 Task: Create in the project ZeroG and in the Backlog issue 'HR management system for a company with advanced employee onboarding and performance tracking features' a child issue 'Chatbot conversation user engagement analysis and reporting', and assign it to team member softage.2@softage.net.
Action: Mouse moved to (187, 53)
Screenshot: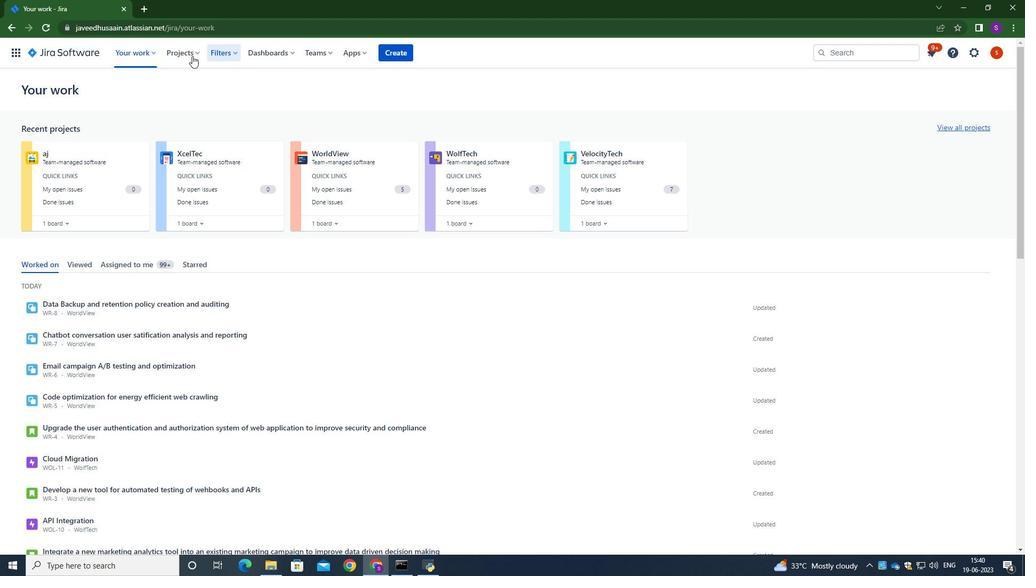 
Action: Mouse pressed left at (187, 53)
Screenshot: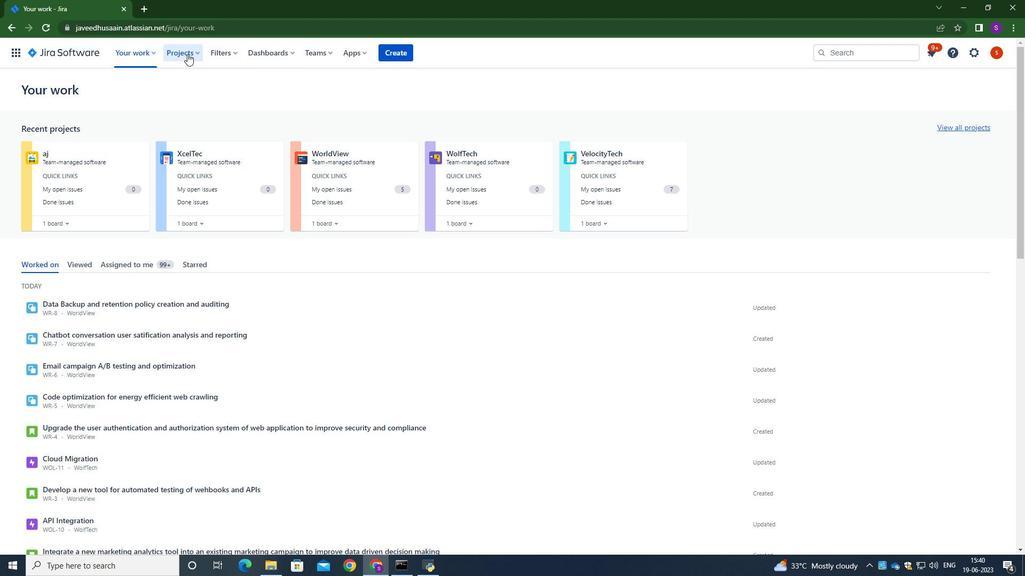 
Action: Mouse moved to (224, 161)
Screenshot: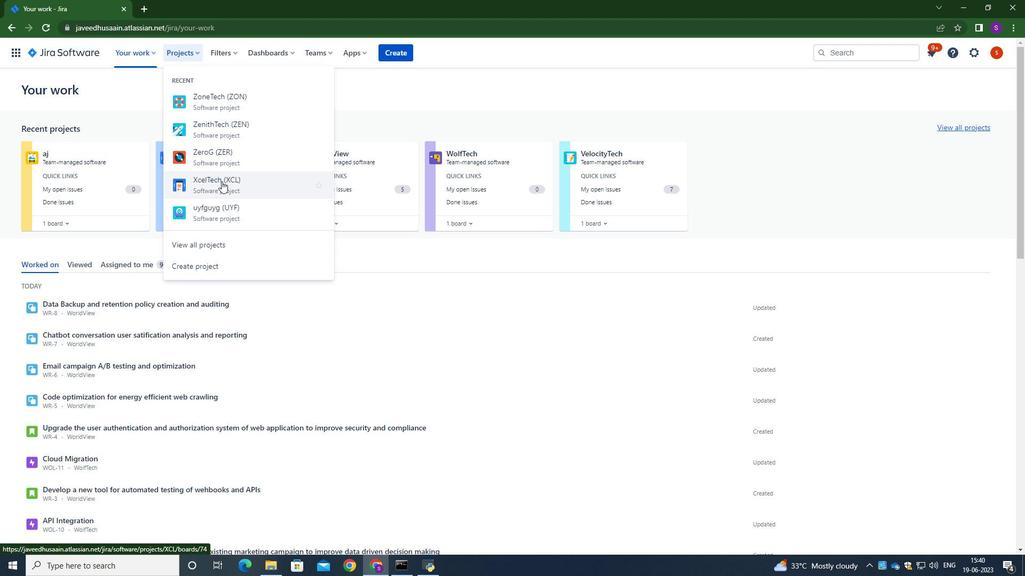 
Action: Mouse pressed left at (224, 161)
Screenshot: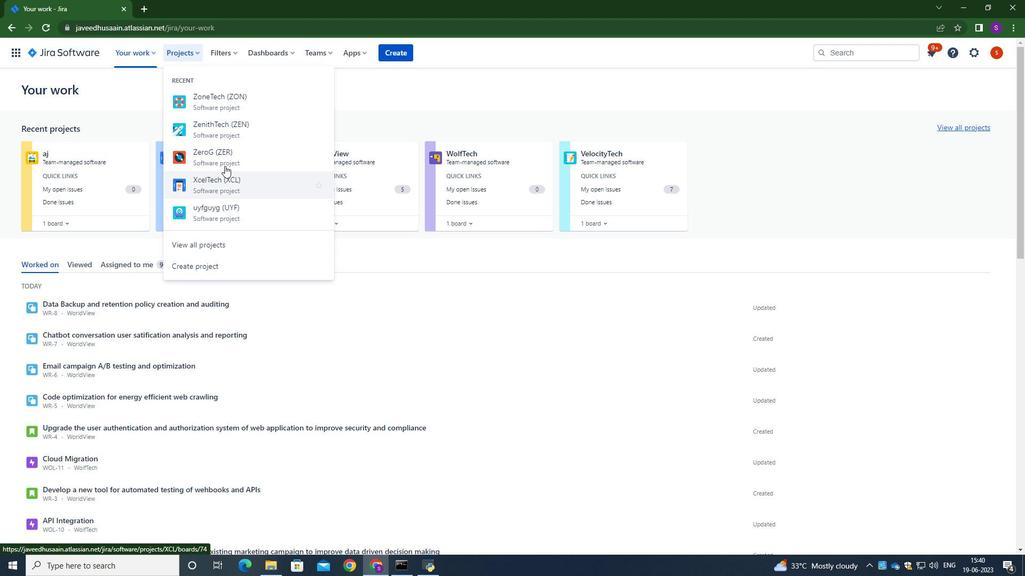 
Action: Mouse moved to (89, 163)
Screenshot: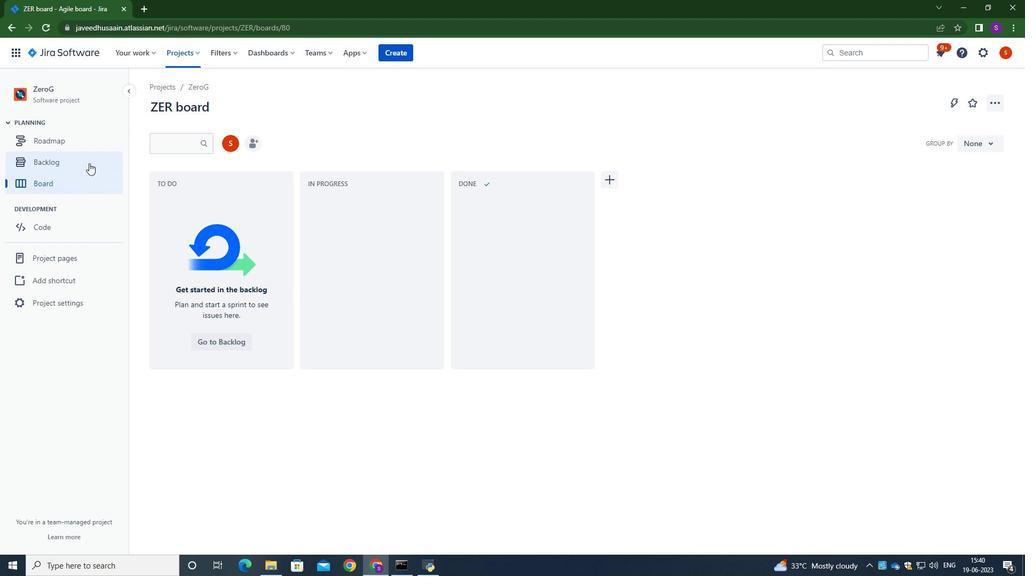 
Action: Mouse pressed left at (89, 163)
Screenshot: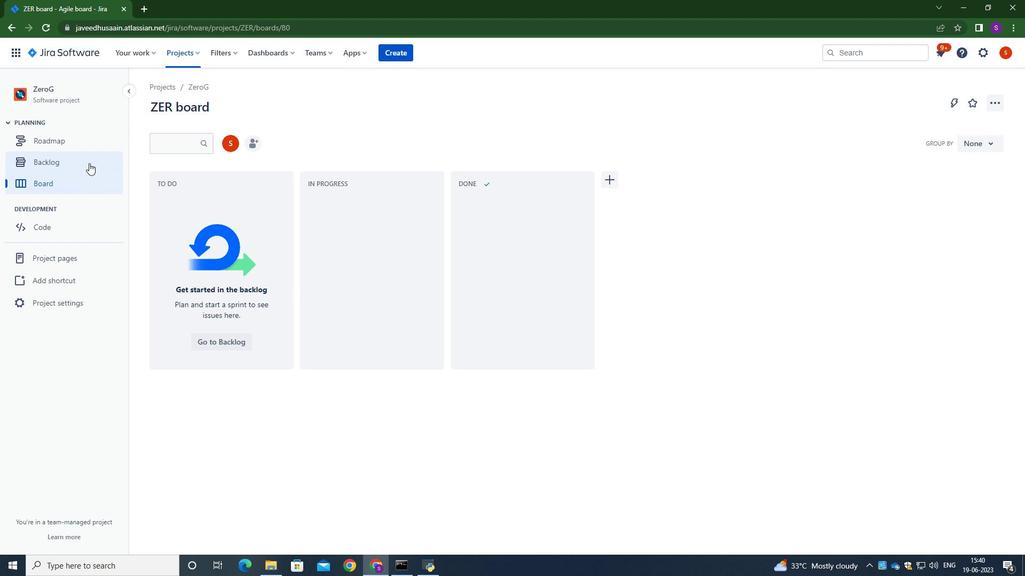 
Action: Mouse moved to (366, 227)
Screenshot: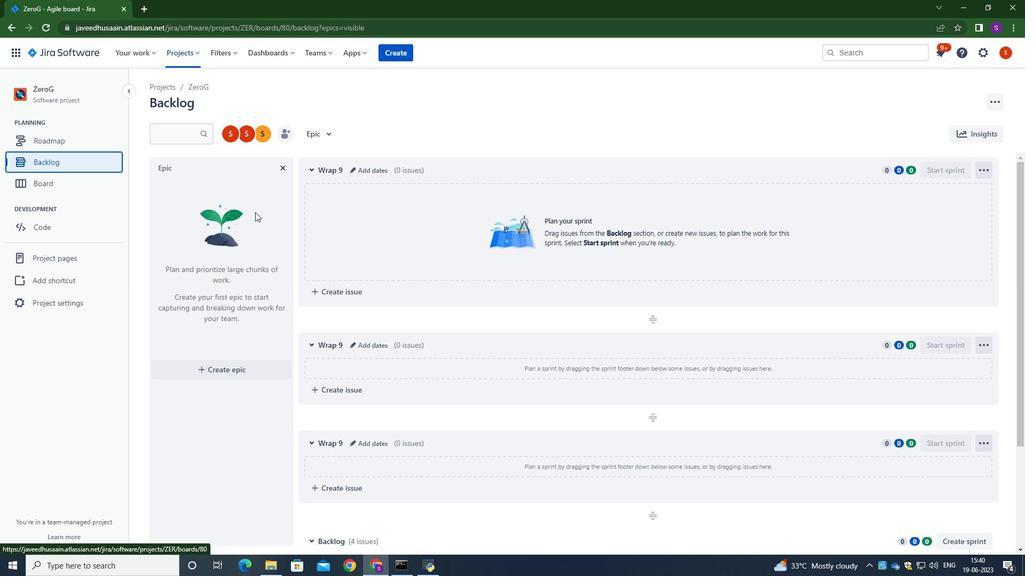 
Action: Mouse scrolled (366, 227) with delta (0, 0)
Screenshot: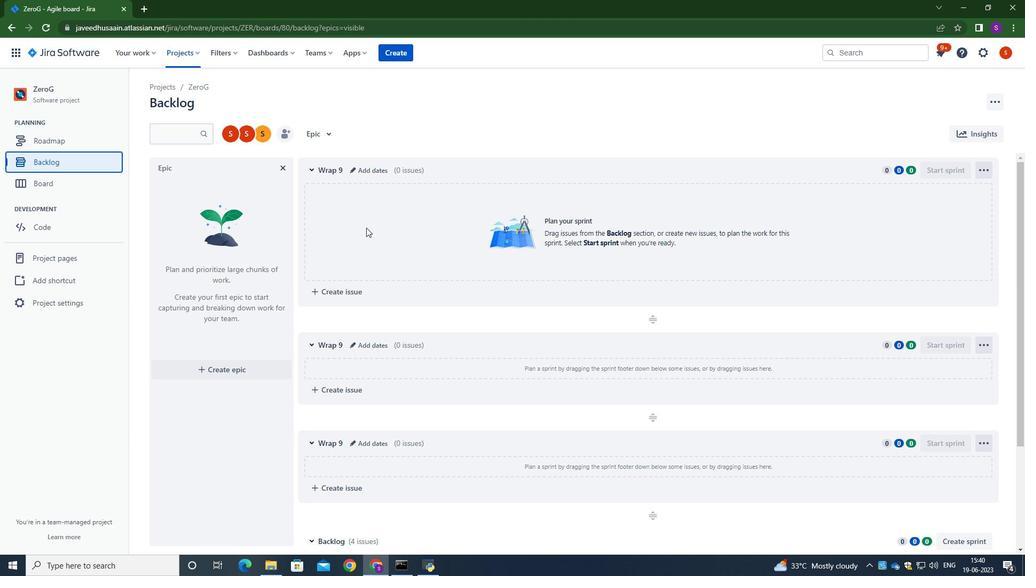 
Action: Mouse scrolled (366, 227) with delta (0, 0)
Screenshot: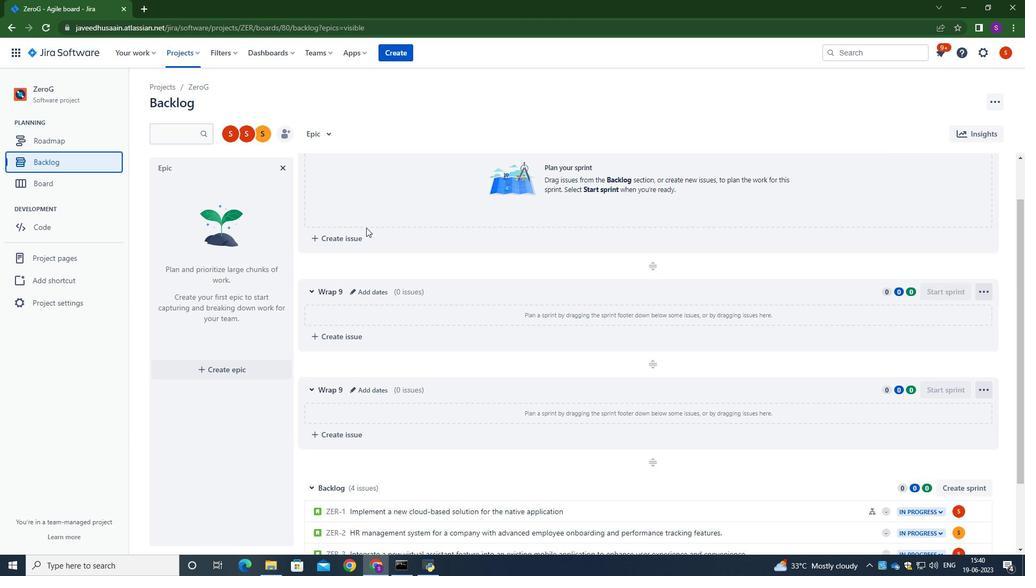 
Action: Mouse scrolled (366, 227) with delta (0, 0)
Screenshot: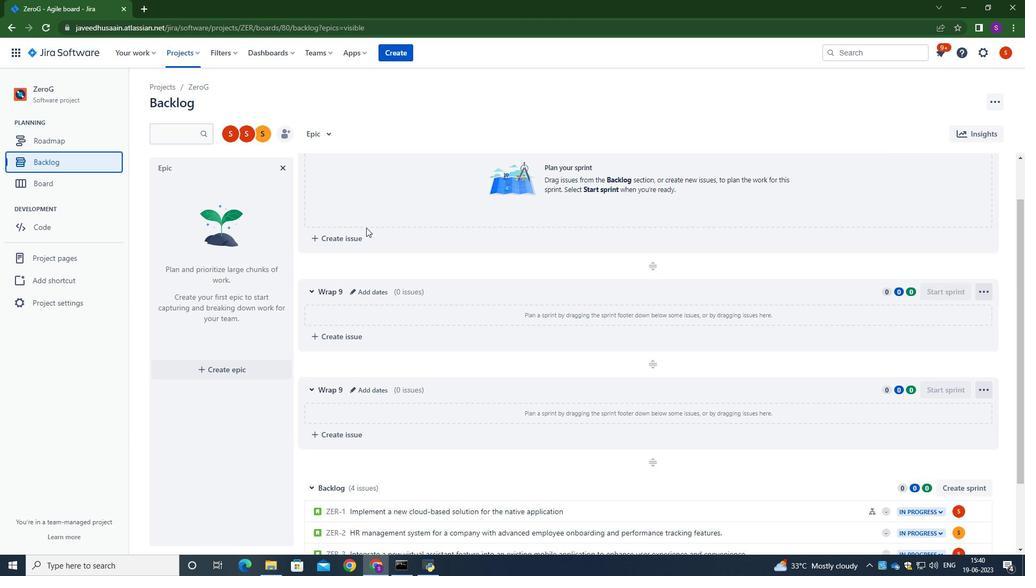 
Action: Mouse moved to (366, 237)
Screenshot: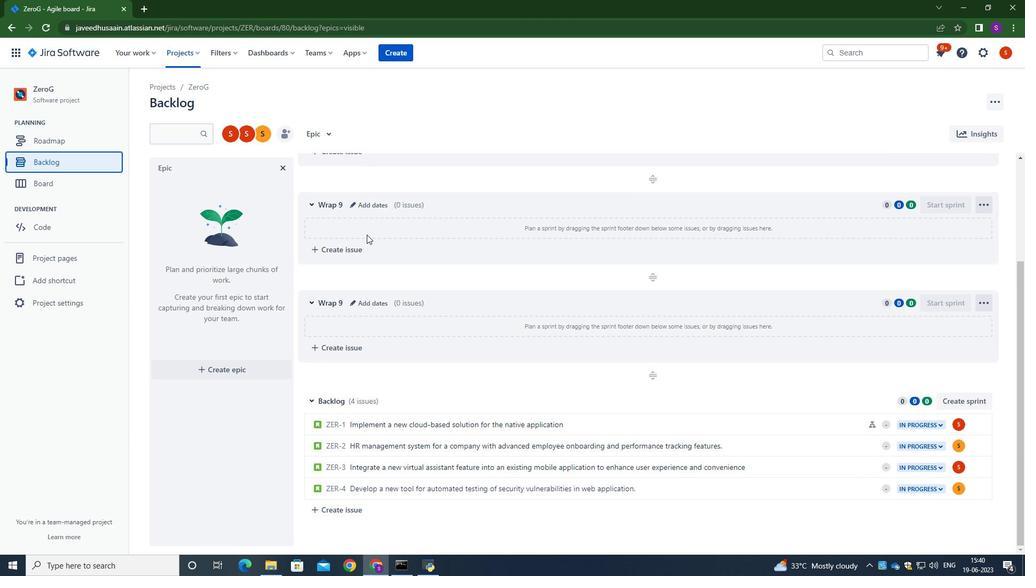 
Action: Mouse scrolled (366, 238) with delta (0, 0)
Screenshot: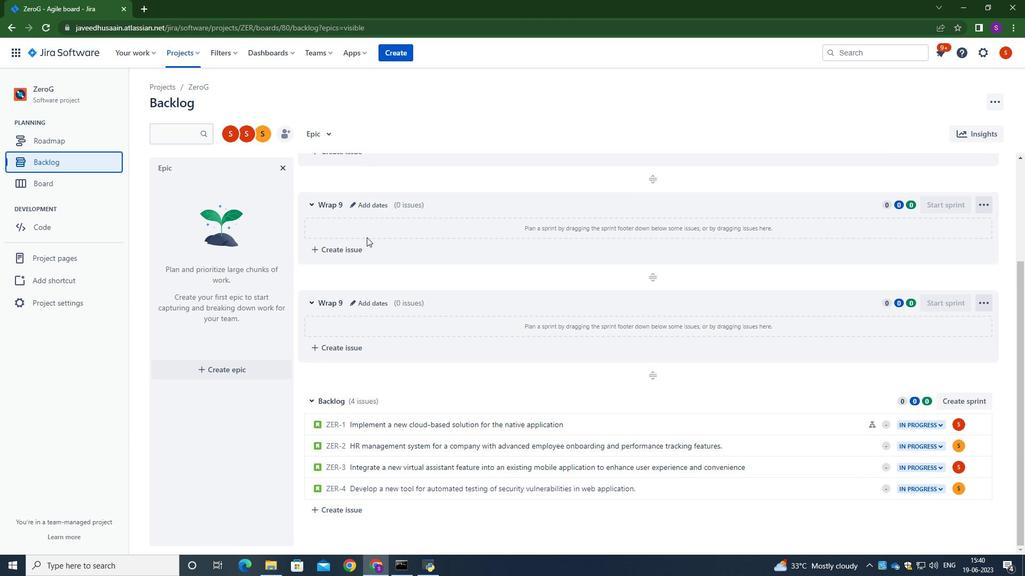 
Action: Mouse scrolled (366, 238) with delta (0, 0)
Screenshot: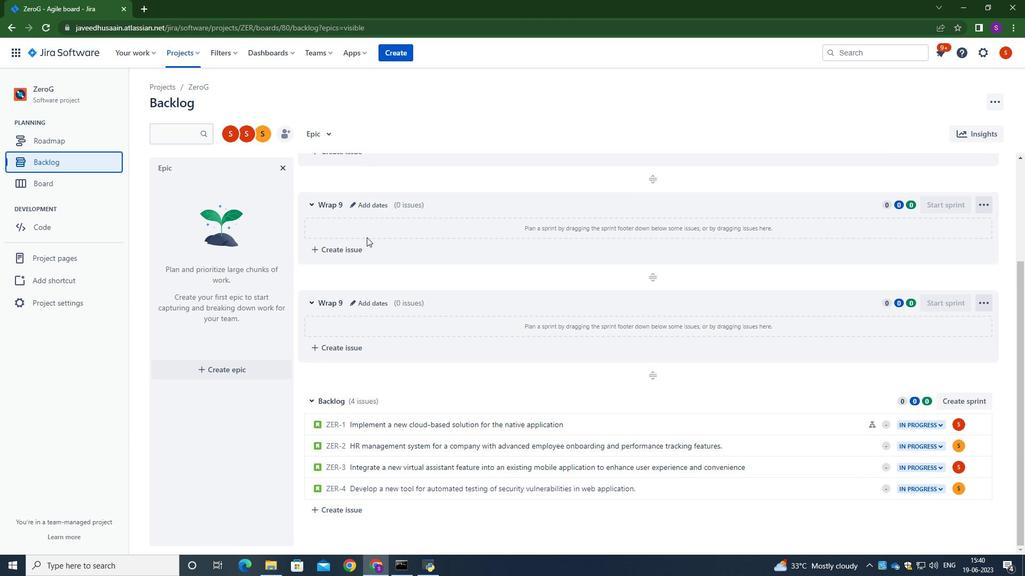 
Action: Mouse scrolled (366, 238) with delta (0, 0)
Screenshot: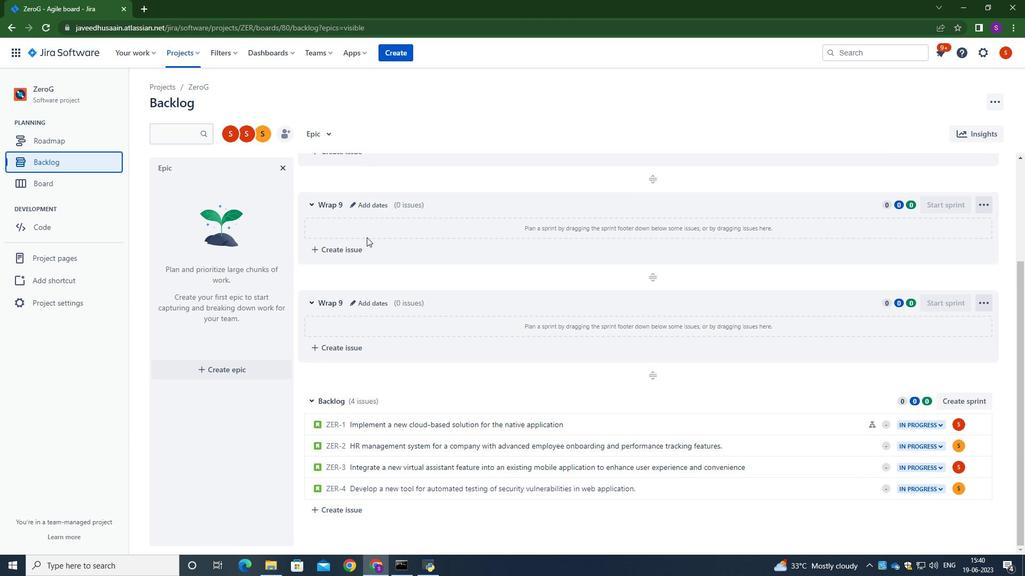 
Action: Mouse moved to (366, 238)
Screenshot: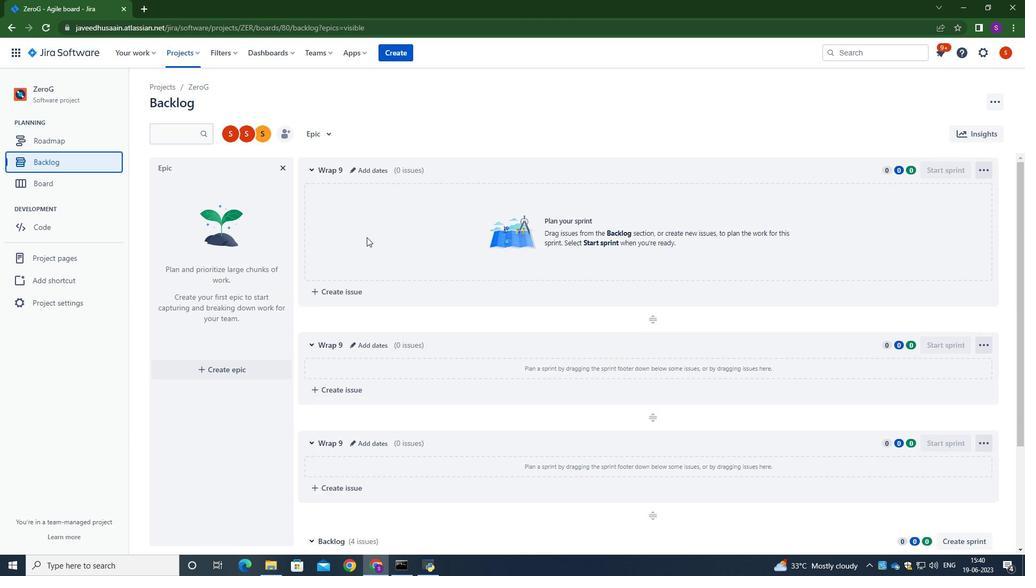 
Action: Mouse scrolled (366, 237) with delta (0, 0)
Screenshot: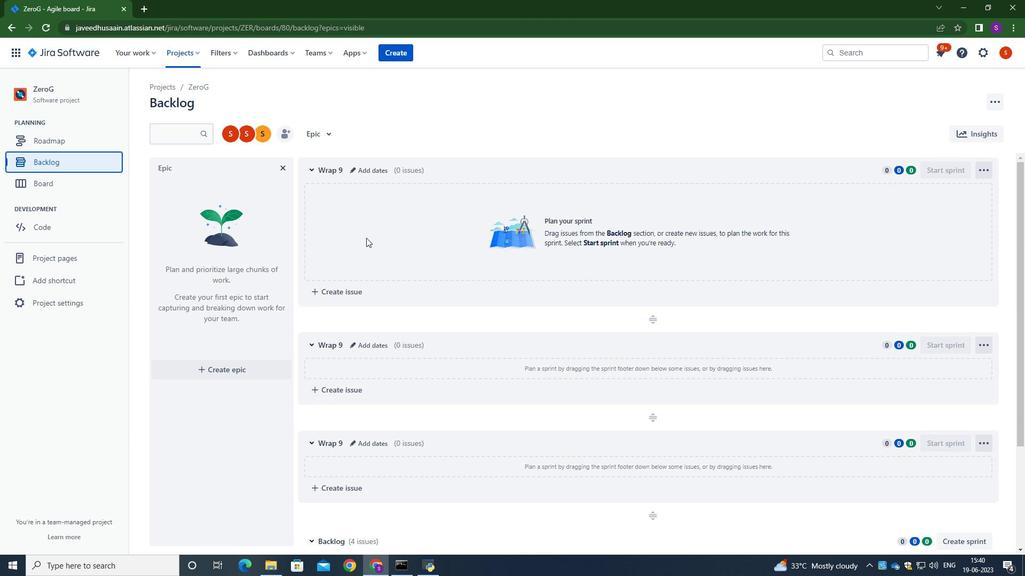 
Action: Mouse moved to (366, 238)
Screenshot: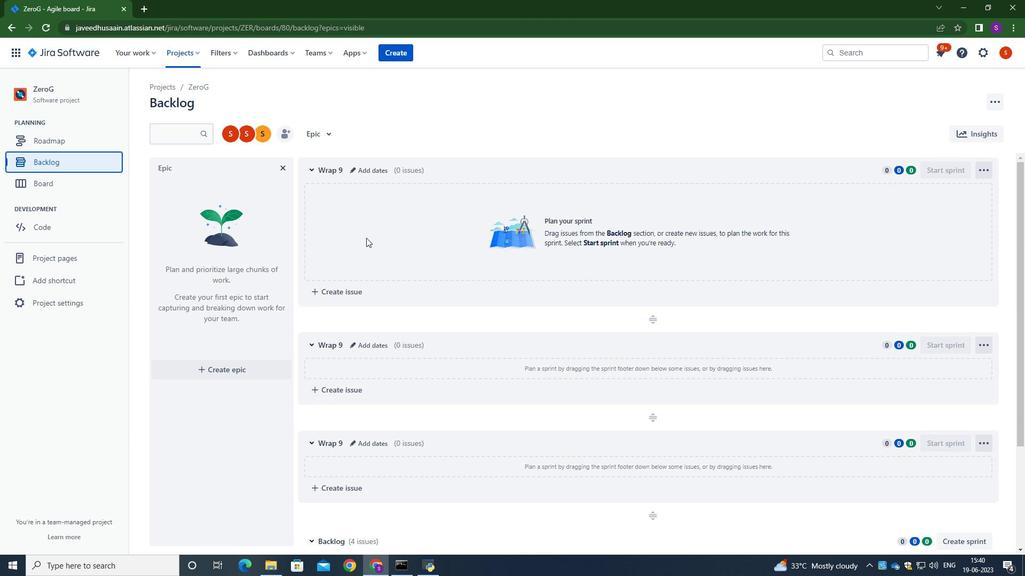 
Action: Mouse scrolled (366, 237) with delta (0, 0)
Screenshot: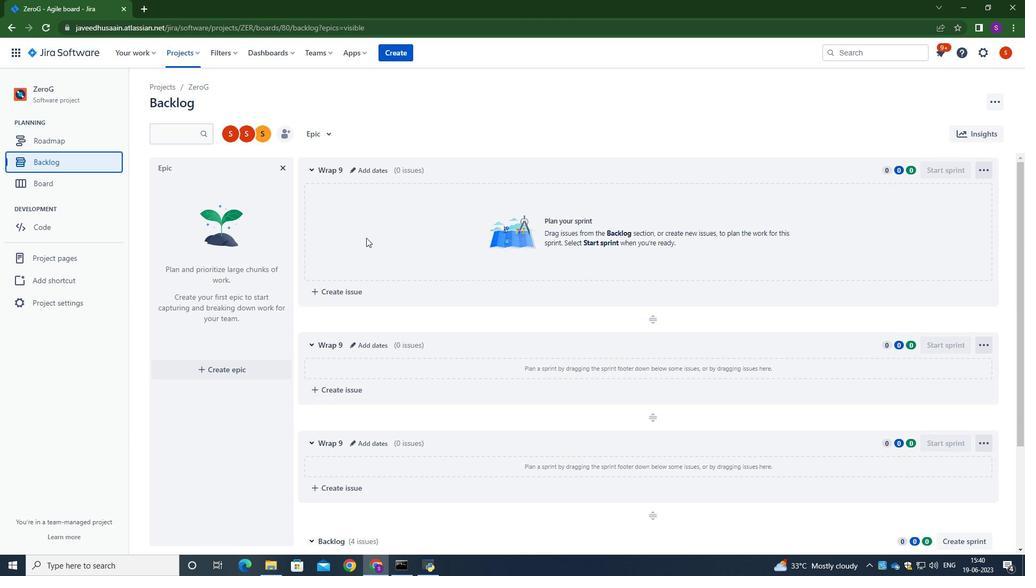 
Action: Mouse scrolled (366, 237) with delta (0, 0)
Screenshot: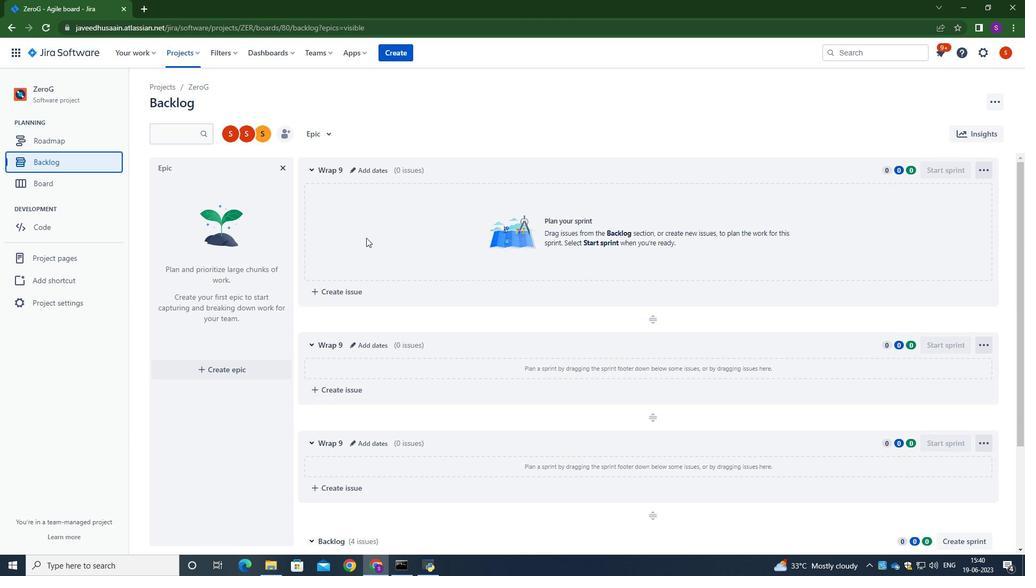 
Action: Mouse scrolled (366, 237) with delta (0, 0)
Screenshot: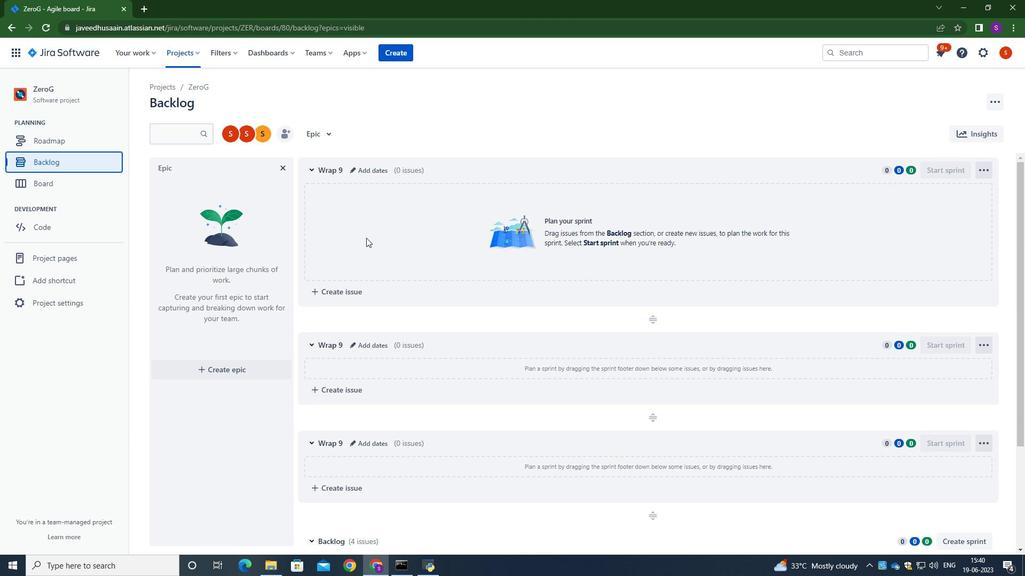 
Action: Mouse moved to (365, 238)
Screenshot: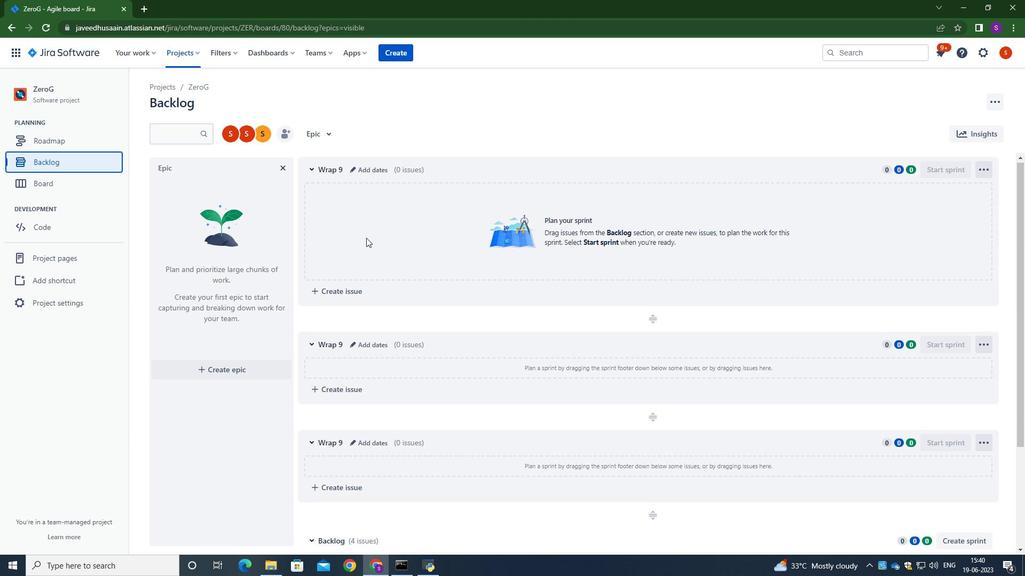 
Action: Mouse scrolled (365, 238) with delta (0, 0)
Screenshot: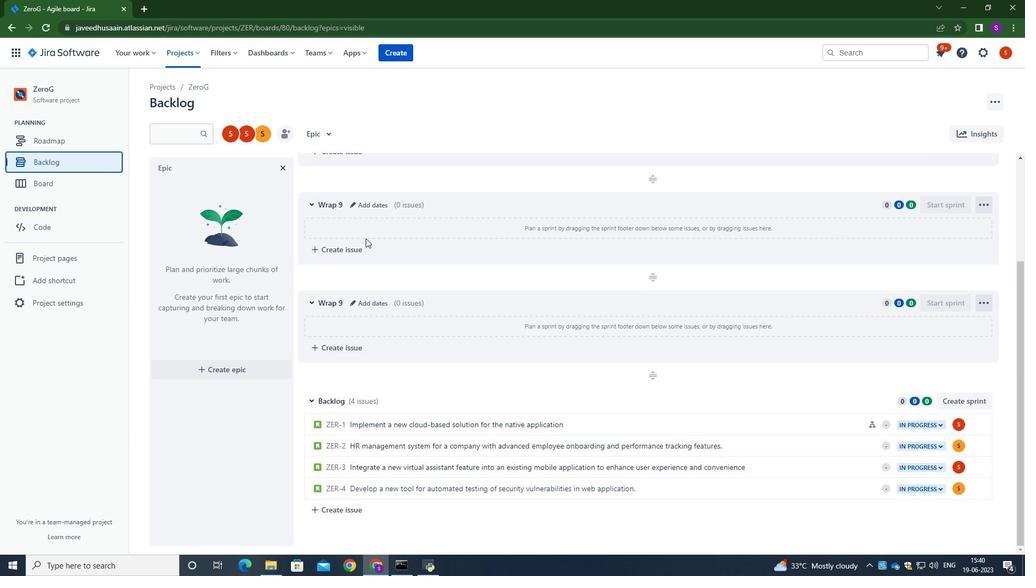 
Action: Mouse scrolled (365, 238) with delta (0, 0)
Screenshot: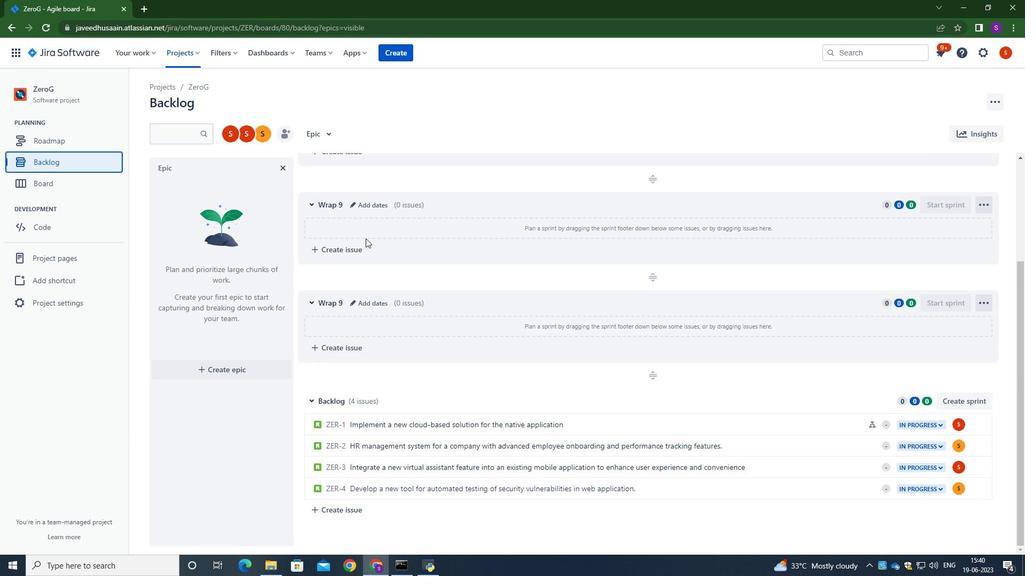
Action: Mouse moved to (374, 446)
Screenshot: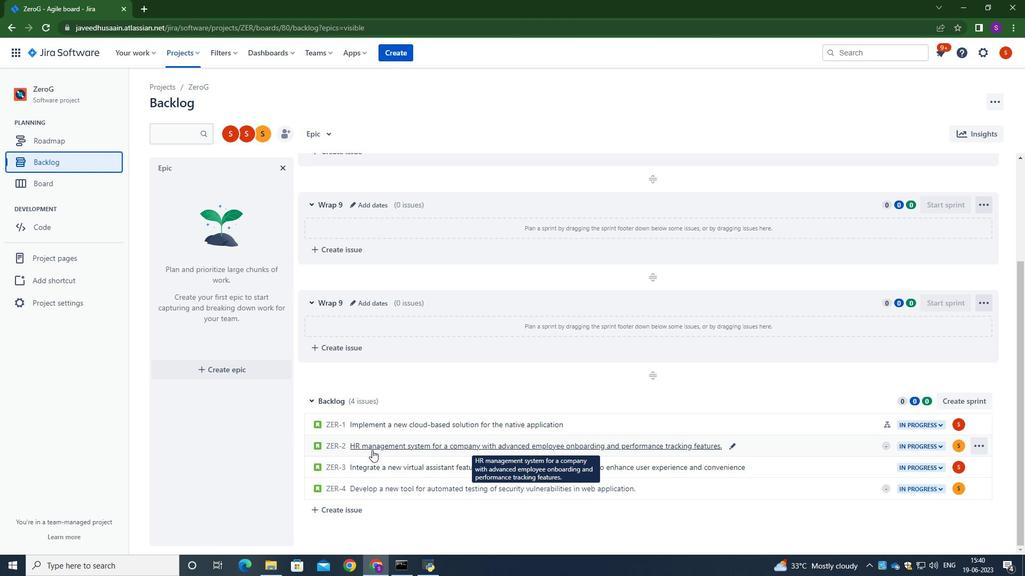 
Action: Mouse pressed left at (374, 446)
Screenshot: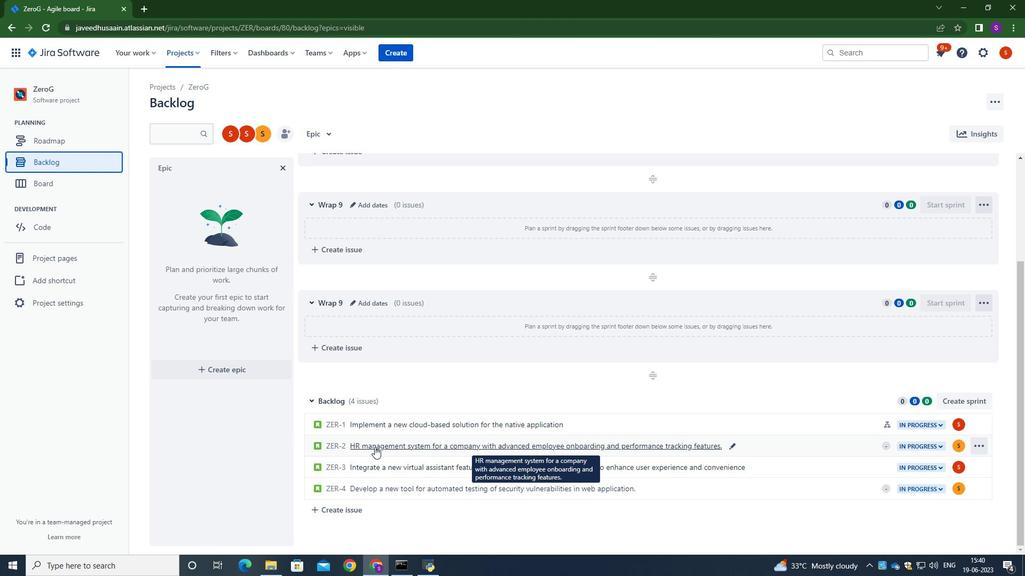
Action: Mouse moved to (835, 252)
Screenshot: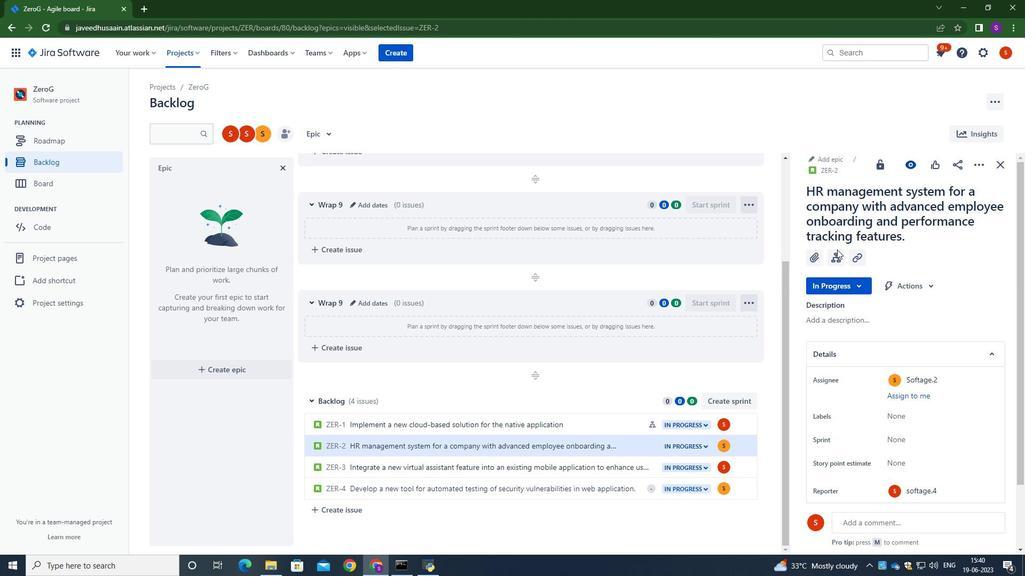 
Action: Mouse pressed left at (835, 252)
Screenshot: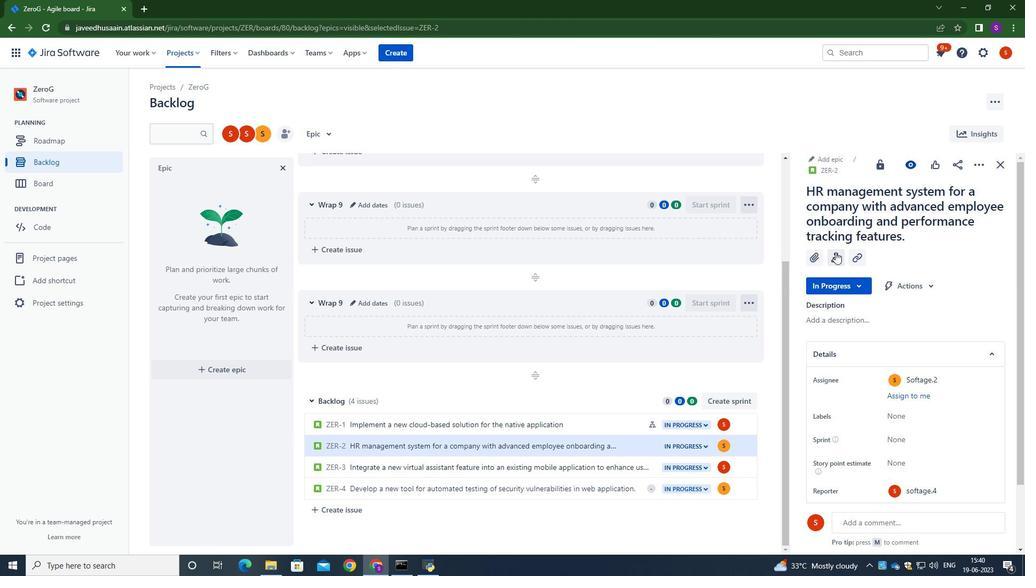 
Action: Mouse moved to (834, 343)
Screenshot: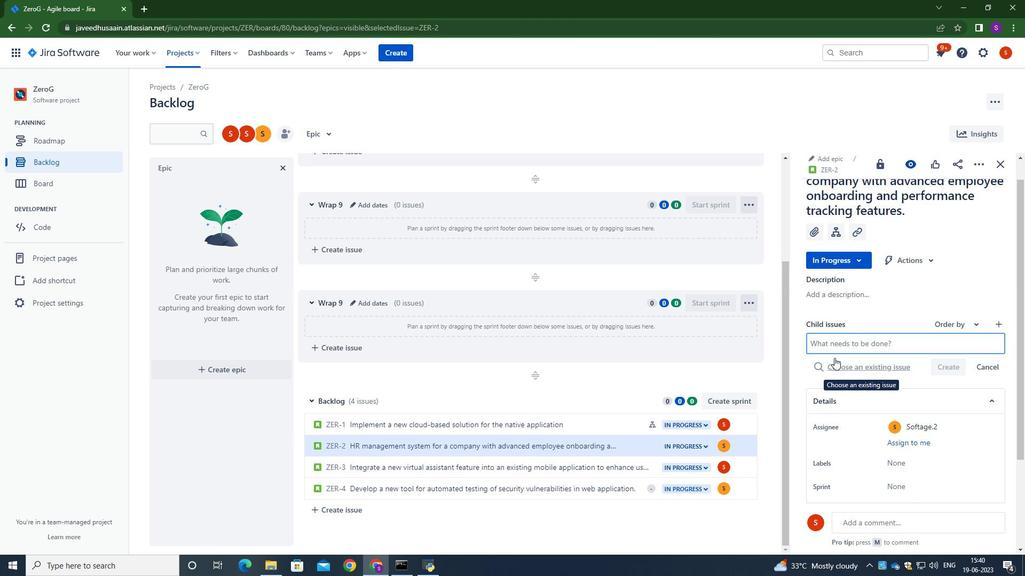 
Action: Mouse pressed left at (834, 343)
Screenshot: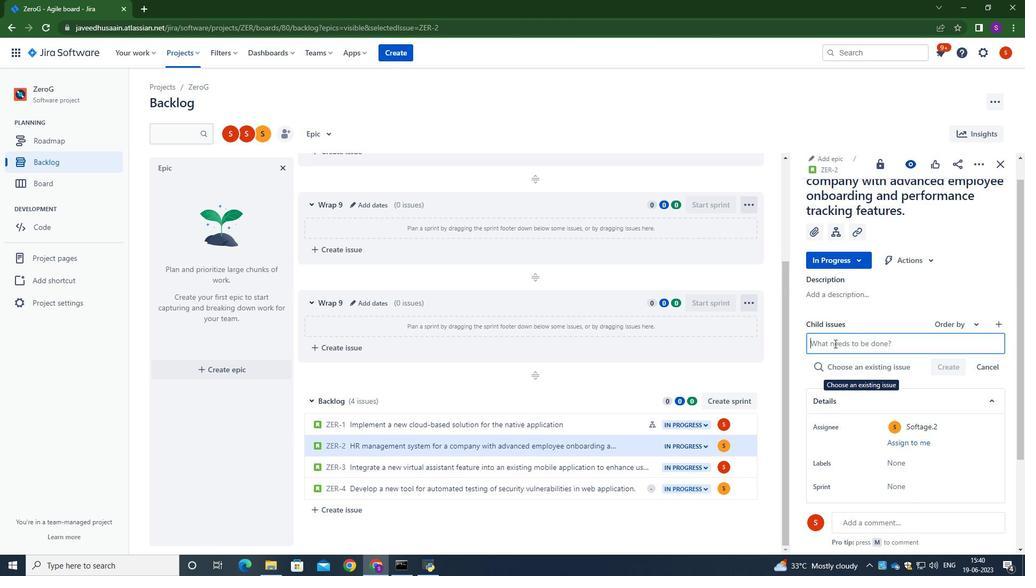 
Action: Mouse moved to (826, 339)
Screenshot: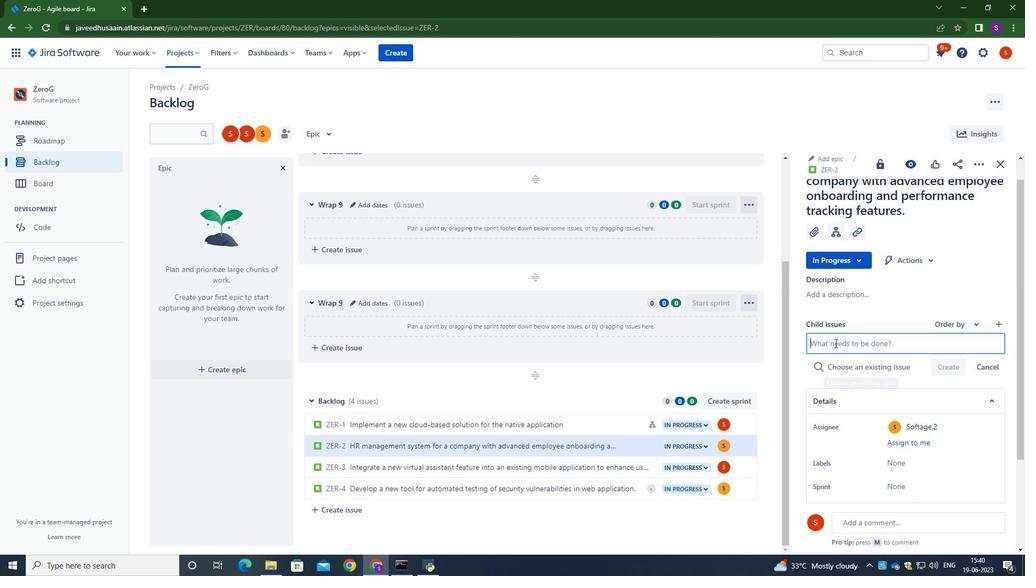 
Action: Key pressed <Key.caps_lock>C<Key.caps_lock>hap<Key.backspace><Key.backspace><Key.backspace><Key.backspace>c<Key.caps_lock>HAP<Key.space><Key.backspace><Key.backspace>TBOT<Key.space>CONVERSATION<Key.space>USER<Key.space>ENGAGEMENT<Key.space>ANALYSIS<Key.space>AND<Key.space>REPOT<Key.backspace>RTING
Screenshot: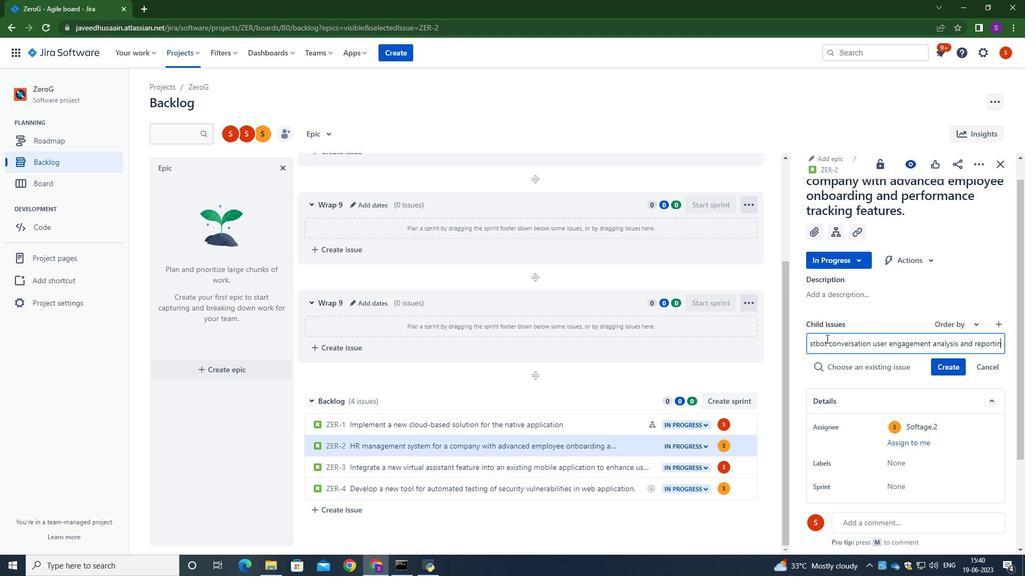 
Action: Mouse moved to (952, 370)
Screenshot: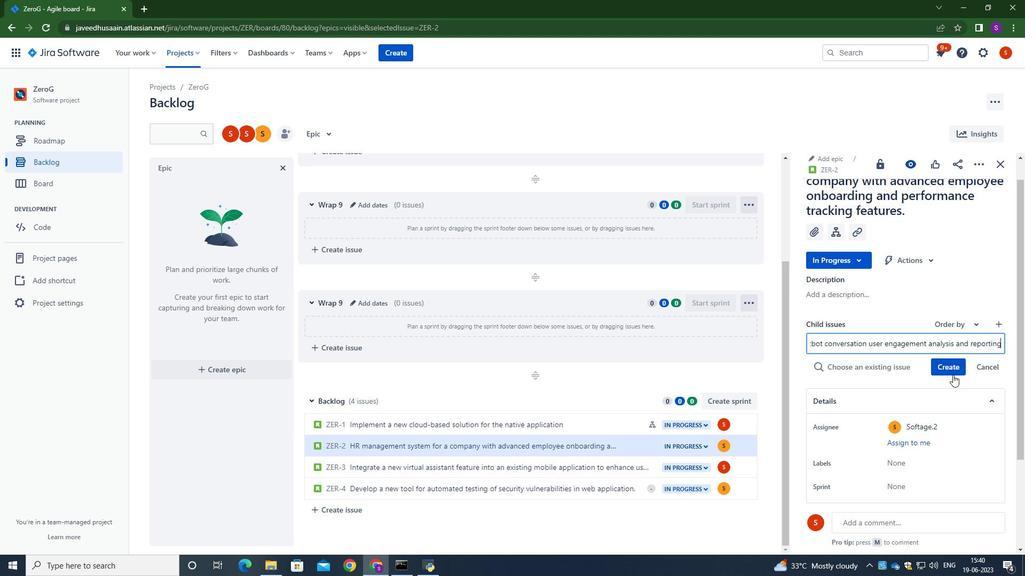 
Action: Mouse pressed left at (952, 370)
Screenshot: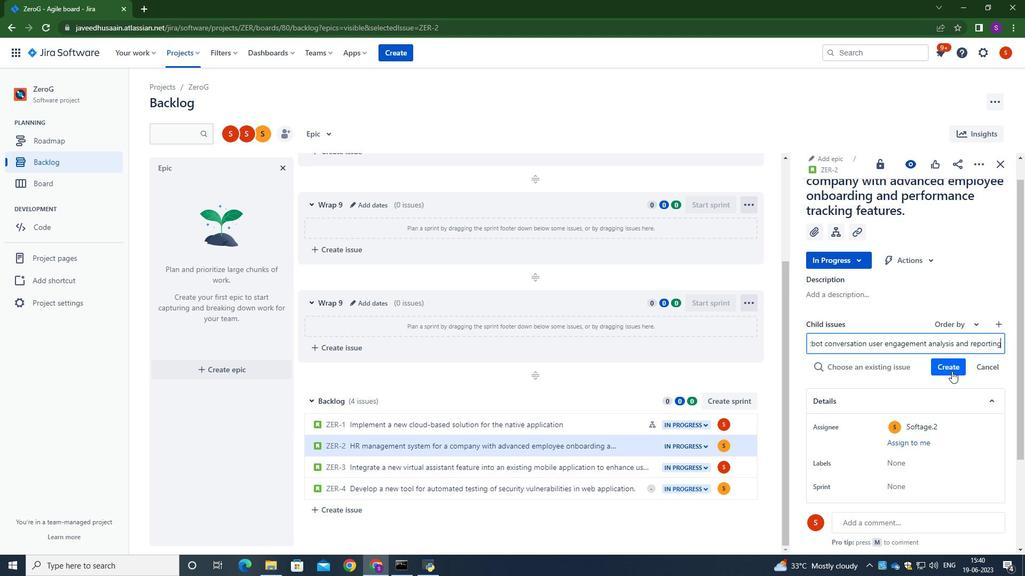 
Action: Mouse moved to (960, 352)
Screenshot: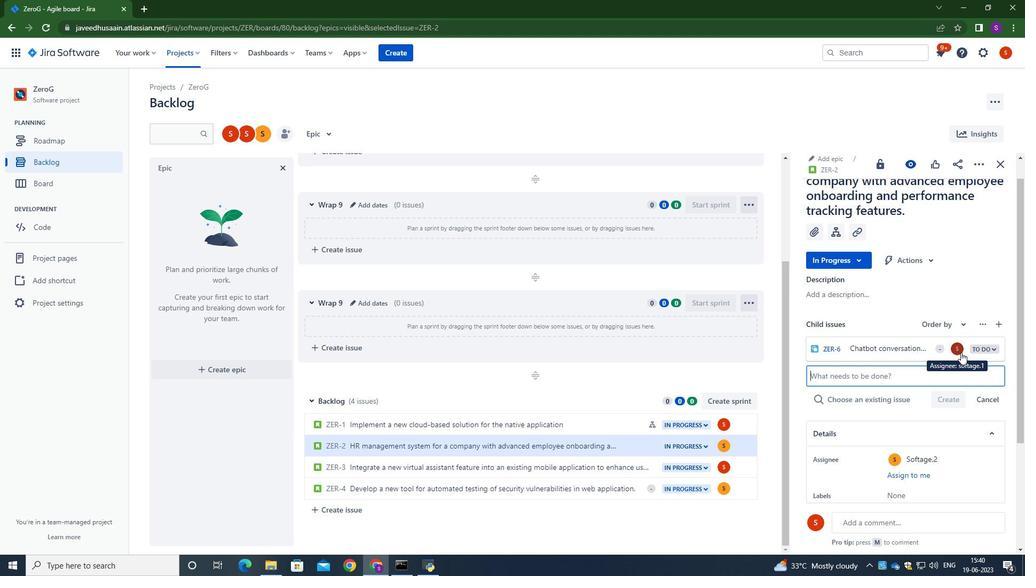 
Action: Mouse pressed left at (960, 352)
Screenshot: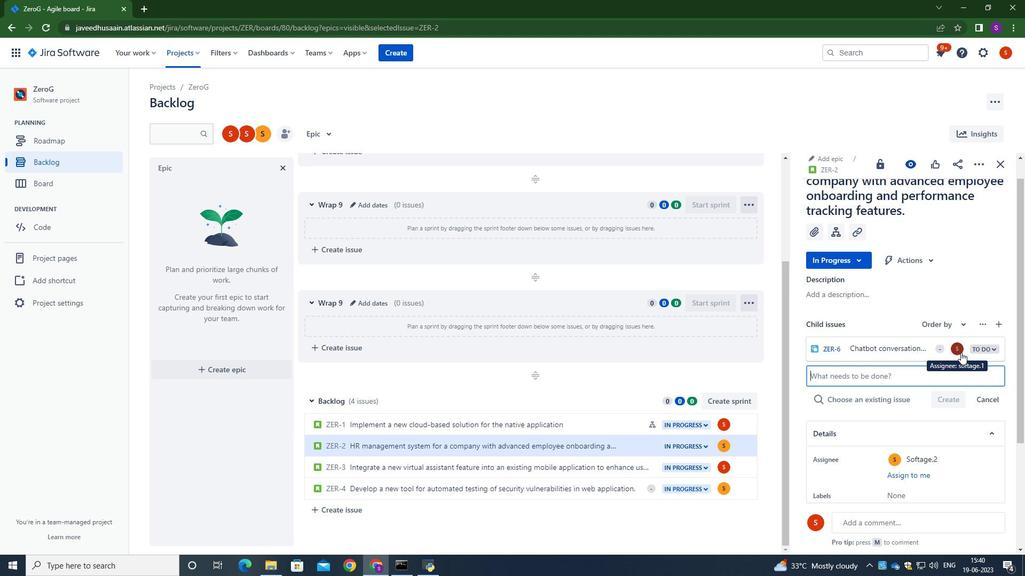 
Action: Key pressed SOFTAGE.2<Key.shift>@SOFTAGE.NET
Screenshot: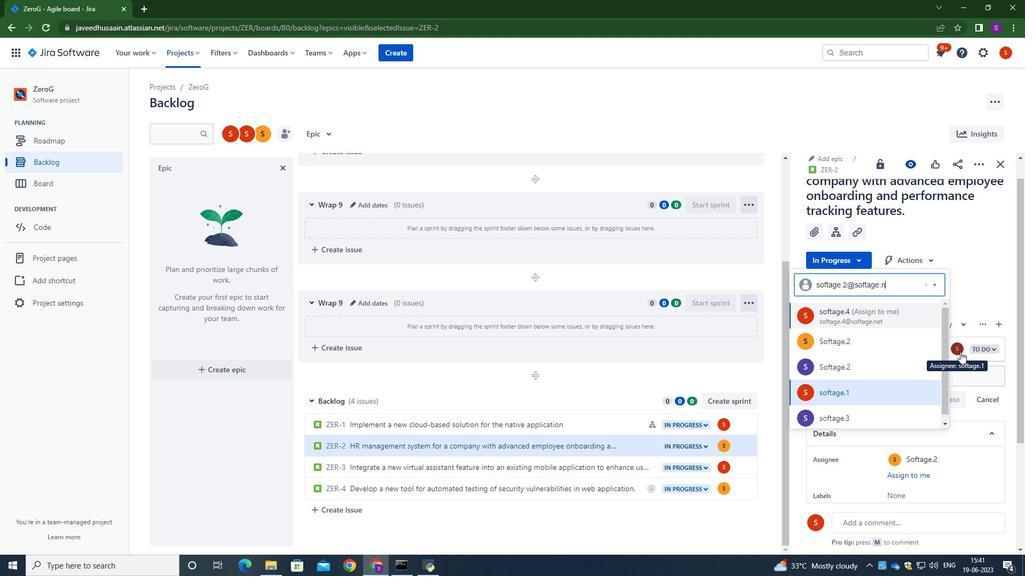 
Action: Mouse moved to (835, 352)
Screenshot: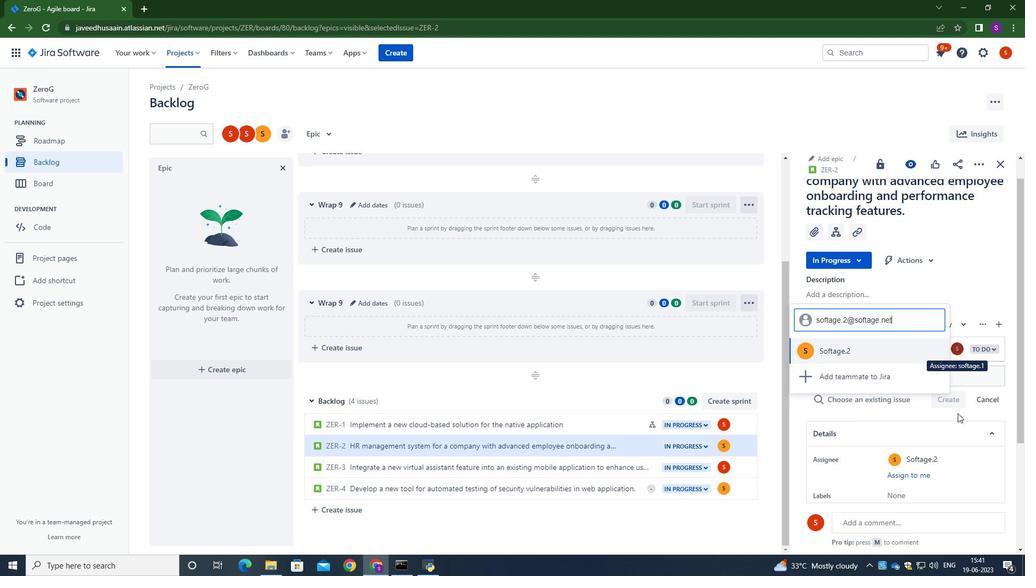 
Action: Mouse pressed left at (835, 352)
Screenshot: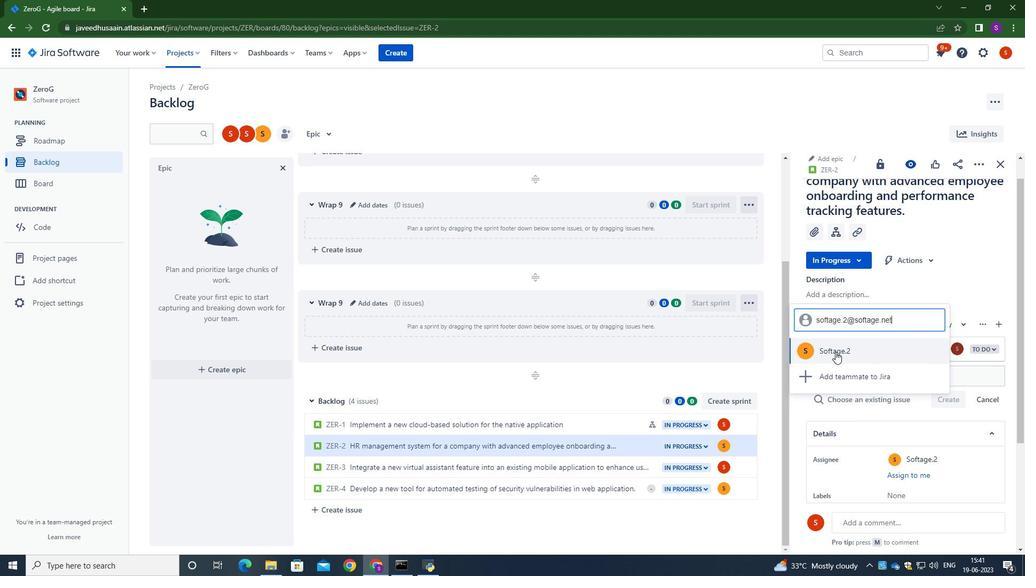
Action: Mouse moved to (930, 292)
Screenshot: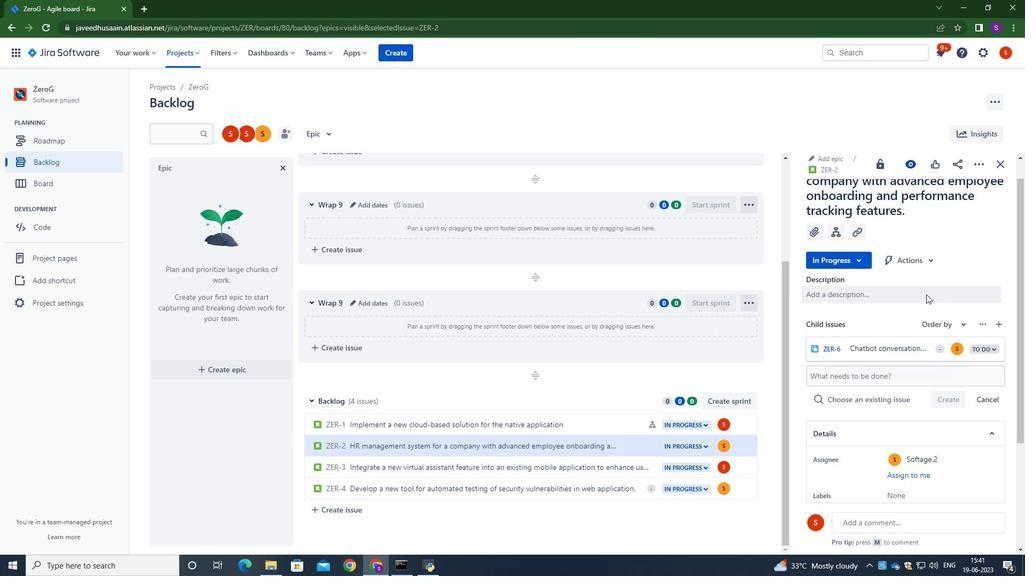 
Action: Mouse pressed left at (930, 292)
Screenshot: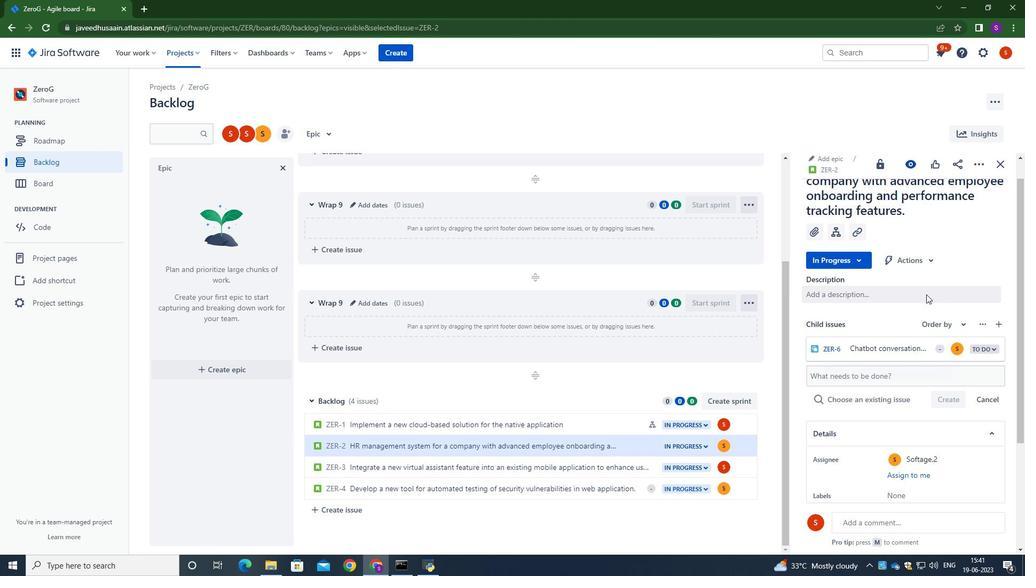 
Action: Mouse moved to (890, 383)
Screenshot: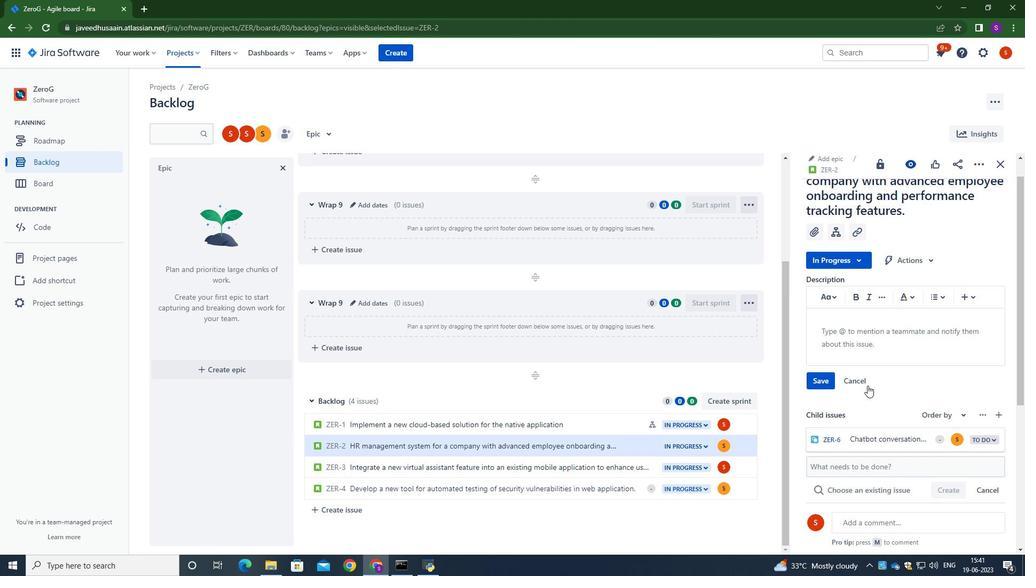 
Action: Mouse pressed left at (890, 383)
Screenshot: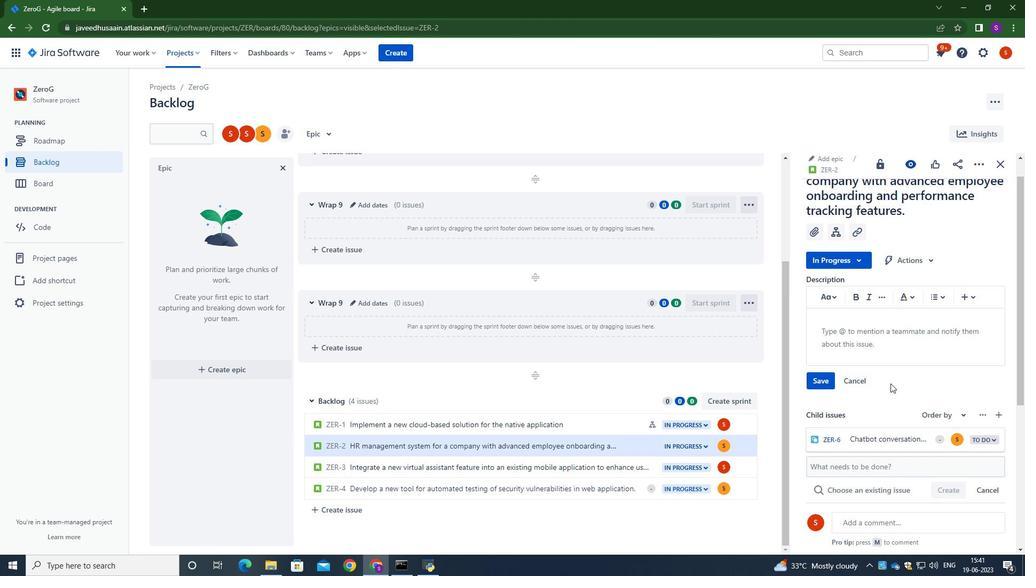 
Action: Mouse moved to (906, 383)
Screenshot: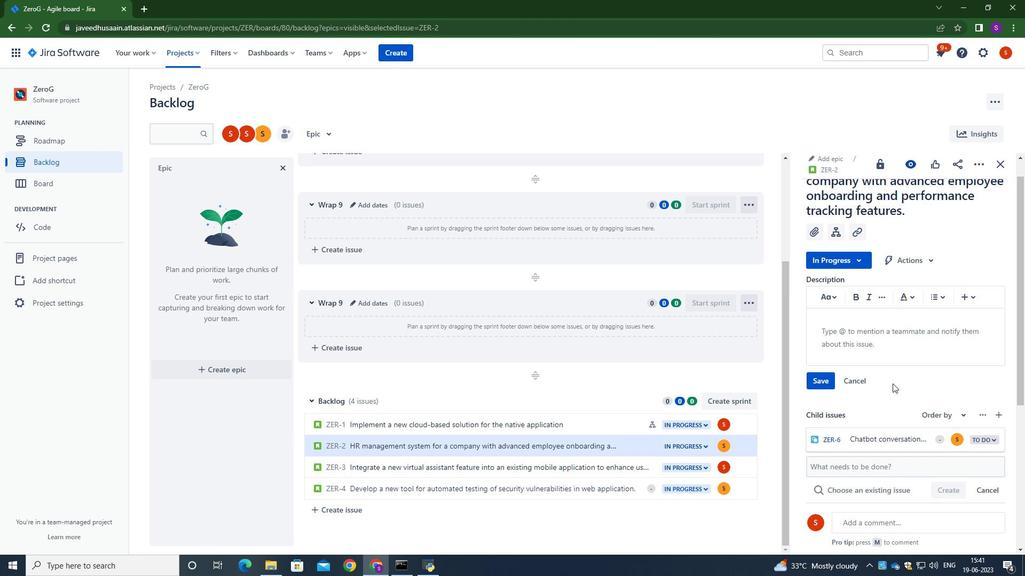 
